 Task: End curved line connector.
Action: Mouse moved to (389, 259)
Screenshot: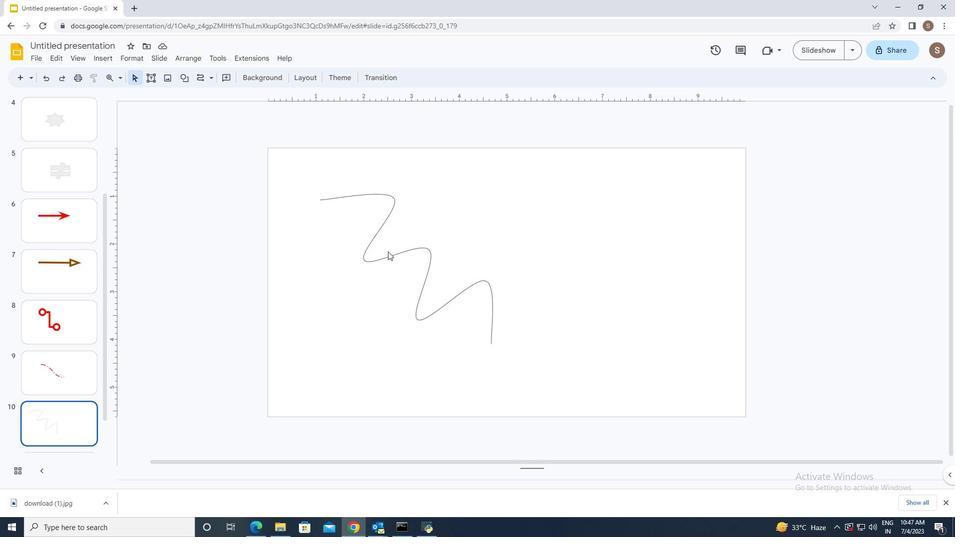 
Action: Mouse pressed left at (389, 259)
Screenshot: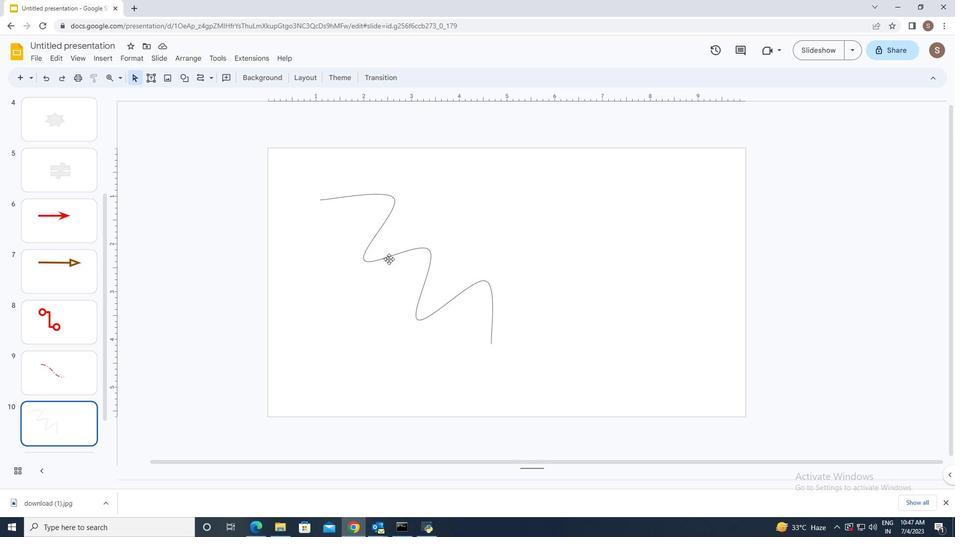 
Action: Mouse moved to (314, 78)
Screenshot: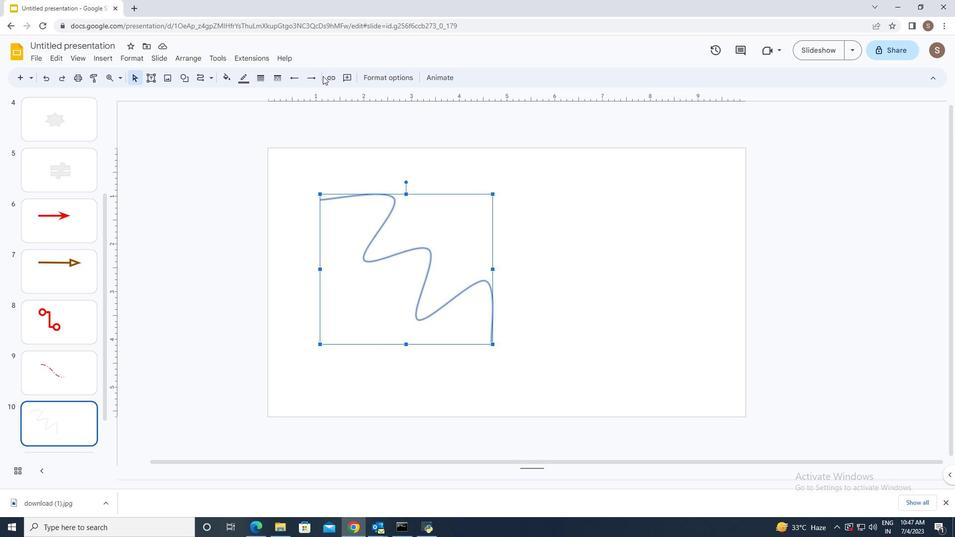 
Action: Mouse pressed left at (314, 78)
Screenshot: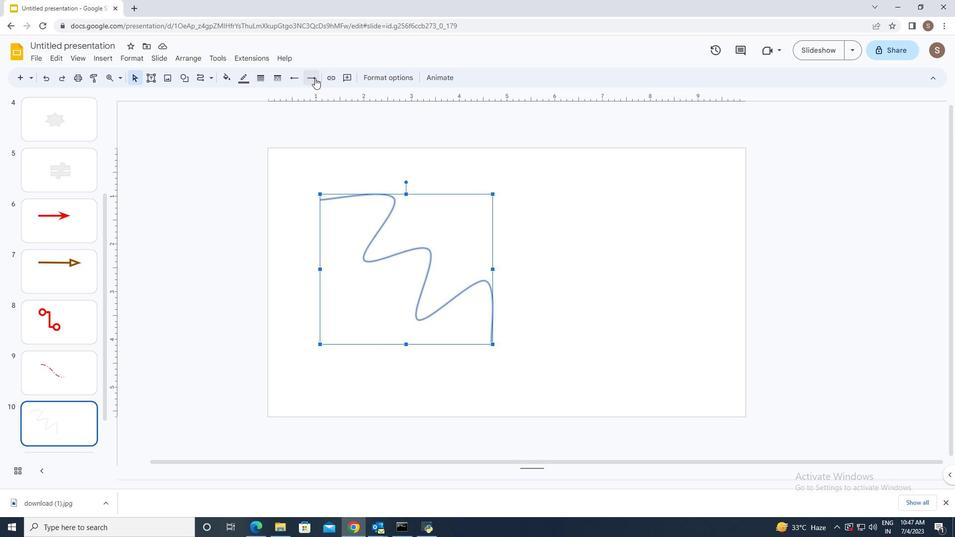 
Action: Mouse moved to (331, 175)
Screenshot: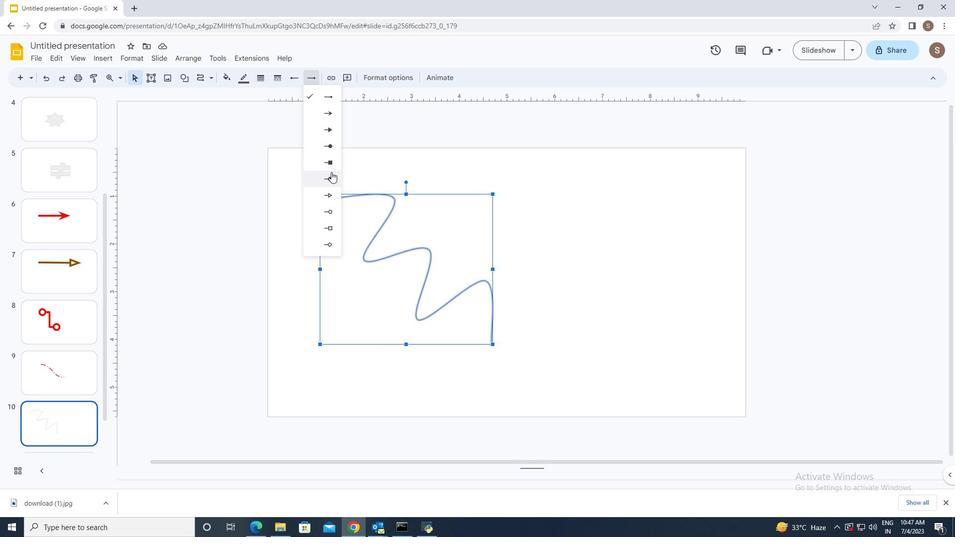 
Action: Mouse pressed left at (331, 175)
Screenshot: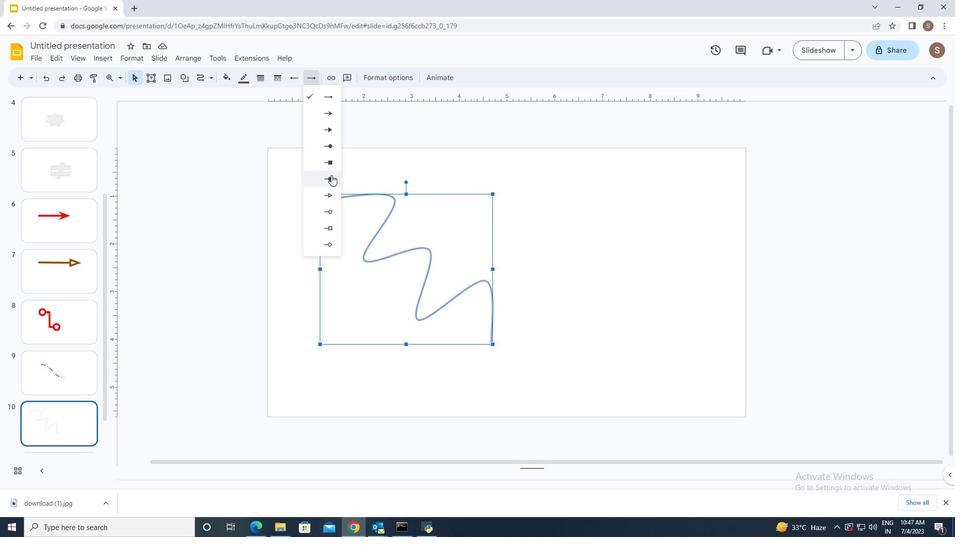 
Action: Mouse moved to (566, 224)
Screenshot: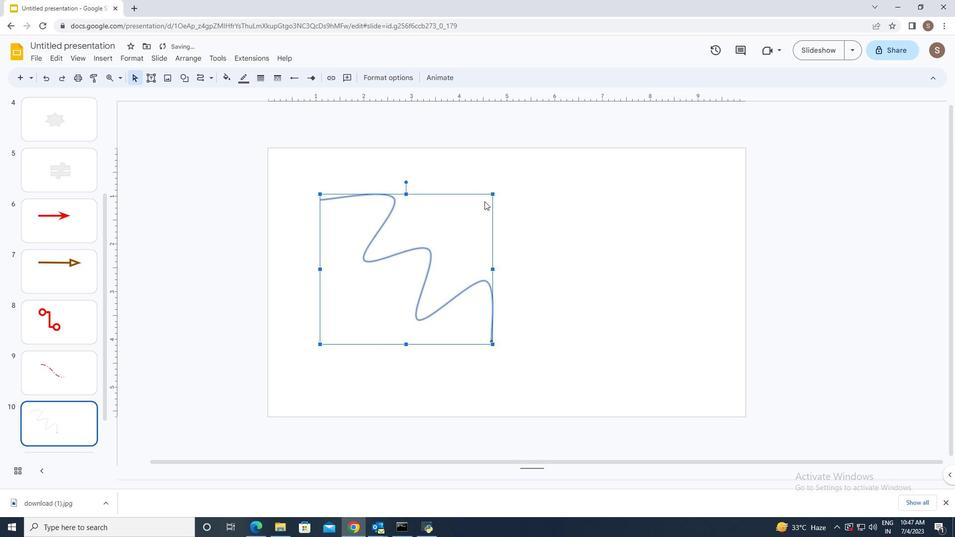 
Action: Mouse pressed left at (566, 224)
Screenshot: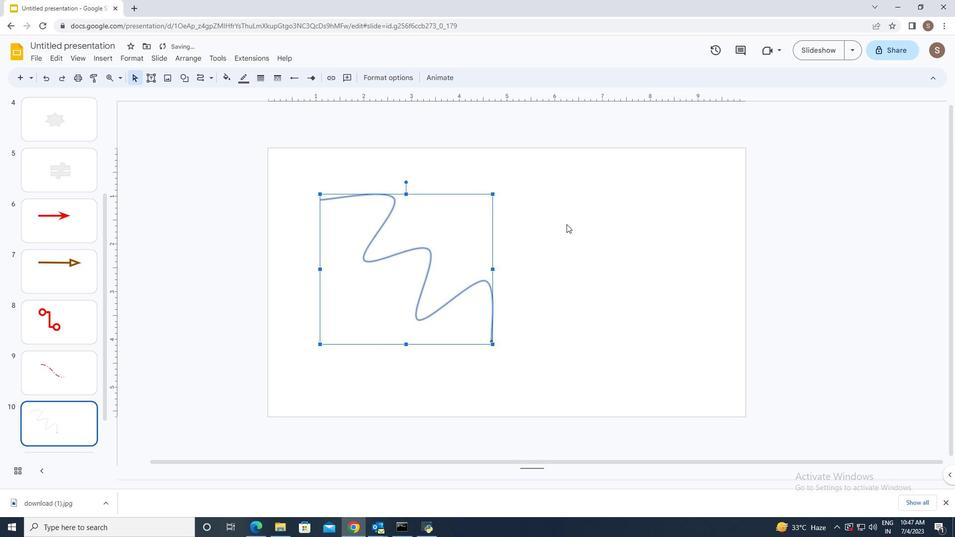 
